 Task: Evaluate the exponential function for x = 8.
Action: Mouse moved to (907, 59)
Screenshot: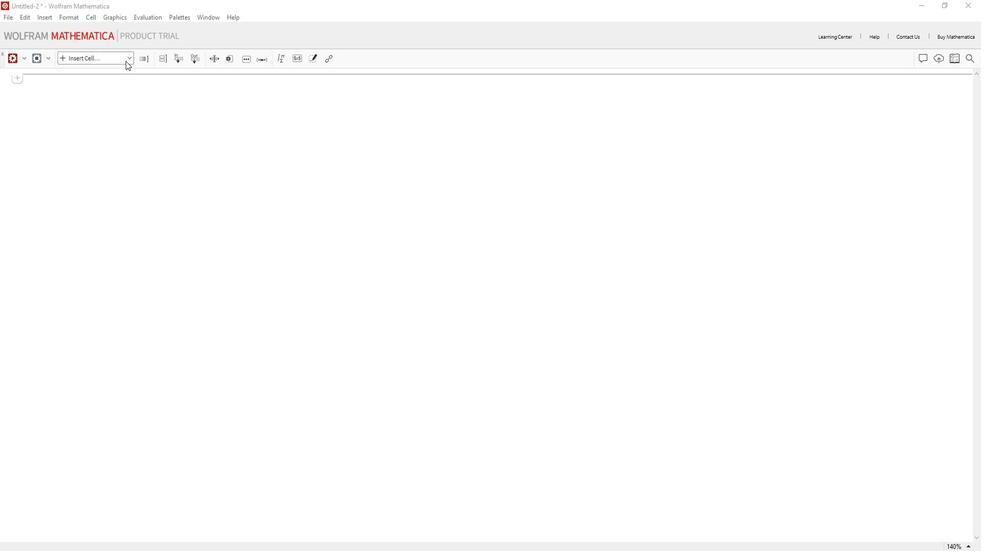 
Action: Mouse pressed left at (907, 59)
Screenshot: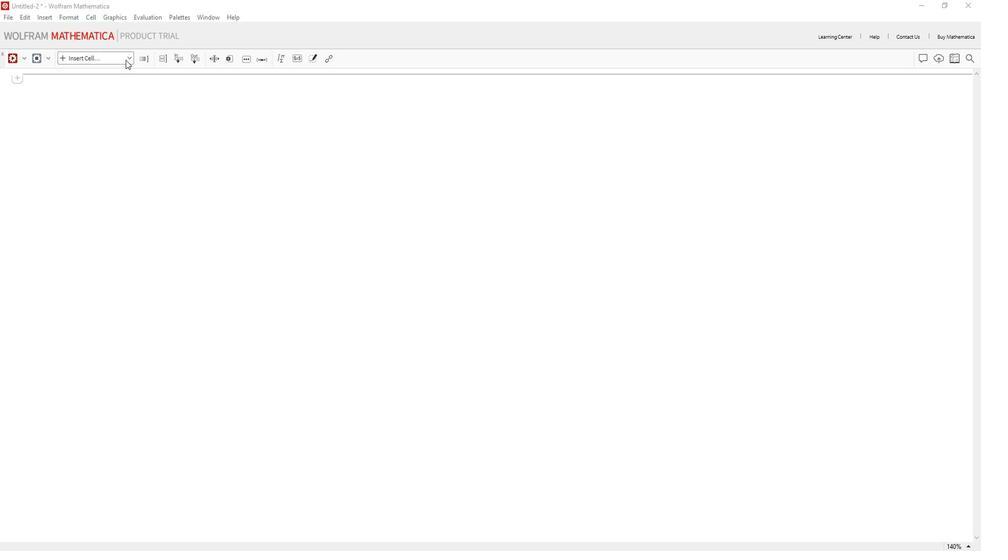 
Action: Mouse moved to (886, 76)
Screenshot: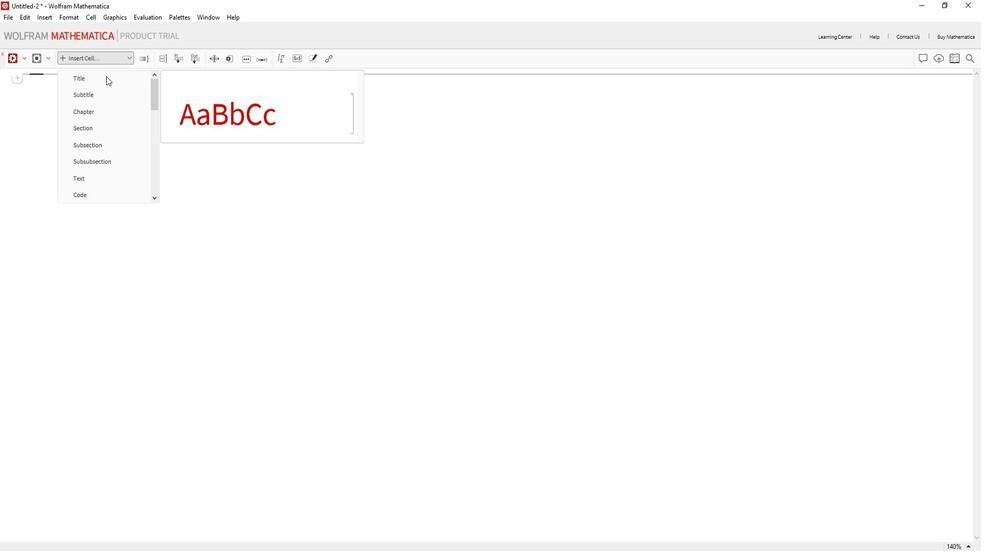 
Action: Mouse pressed left at (886, 76)
Screenshot: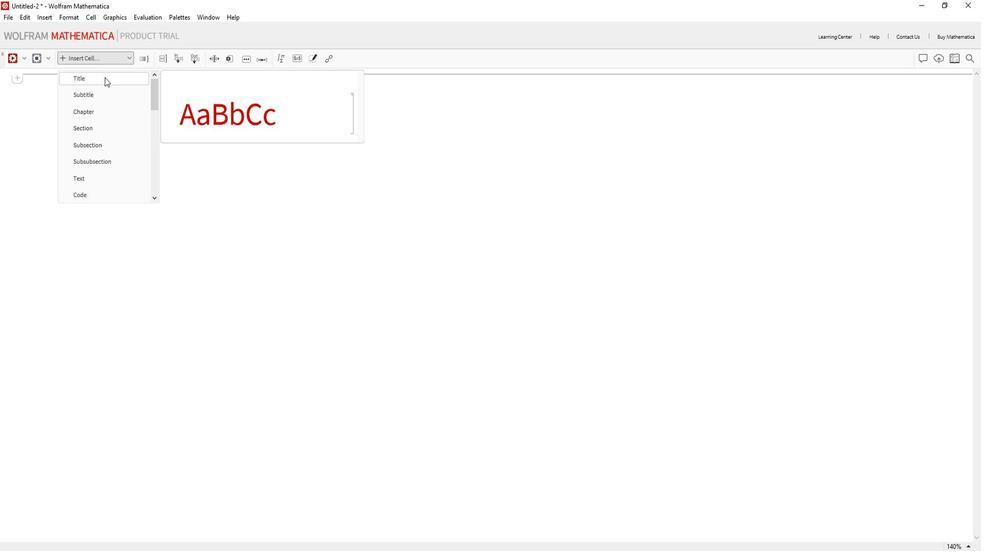 
Action: Key pressed <Key.shift><Key.shift><Key.shift><Key.shift><Key.shift><Key.shift><Key.shift>Evaluate<Key.space>the<Key.space>exponential<Key.space>function.
Screenshot: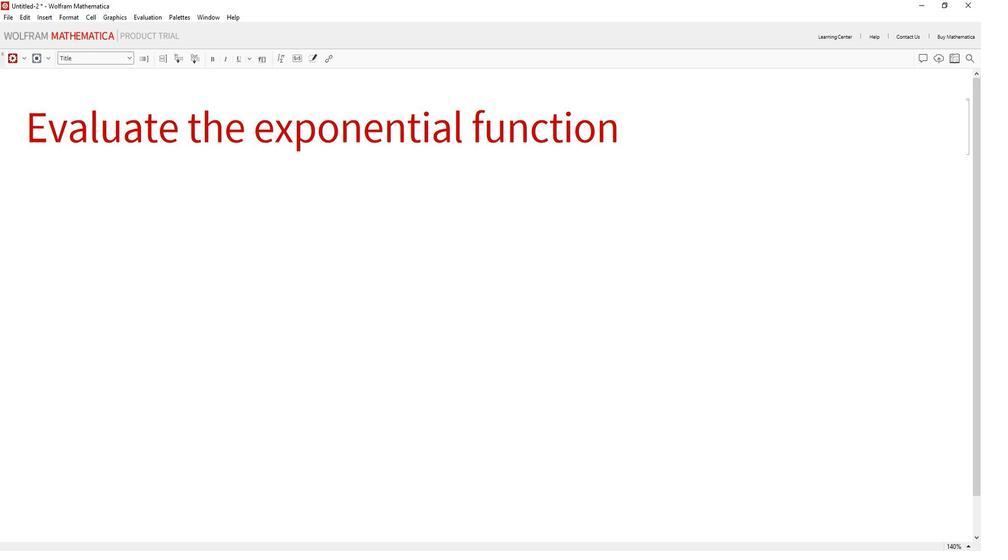 
Action: Mouse moved to (908, 206)
Screenshot: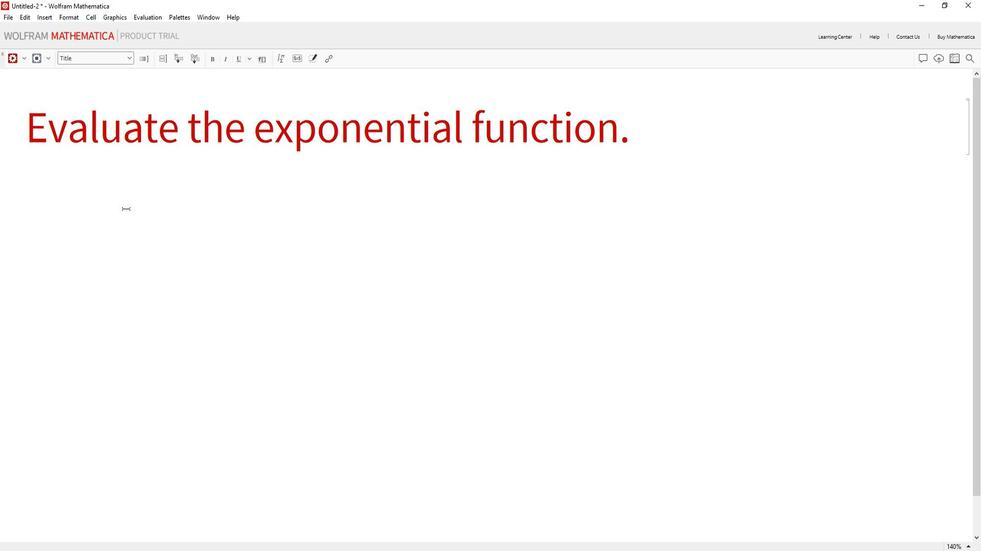 
Action: Mouse pressed left at (908, 206)
Screenshot: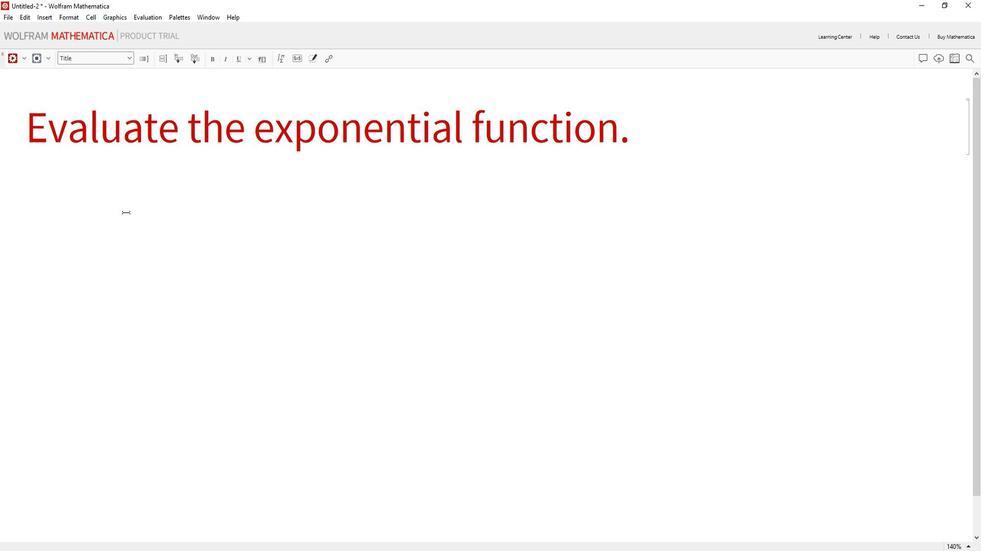 
Action: Mouse moved to (900, 59)
Screenshot: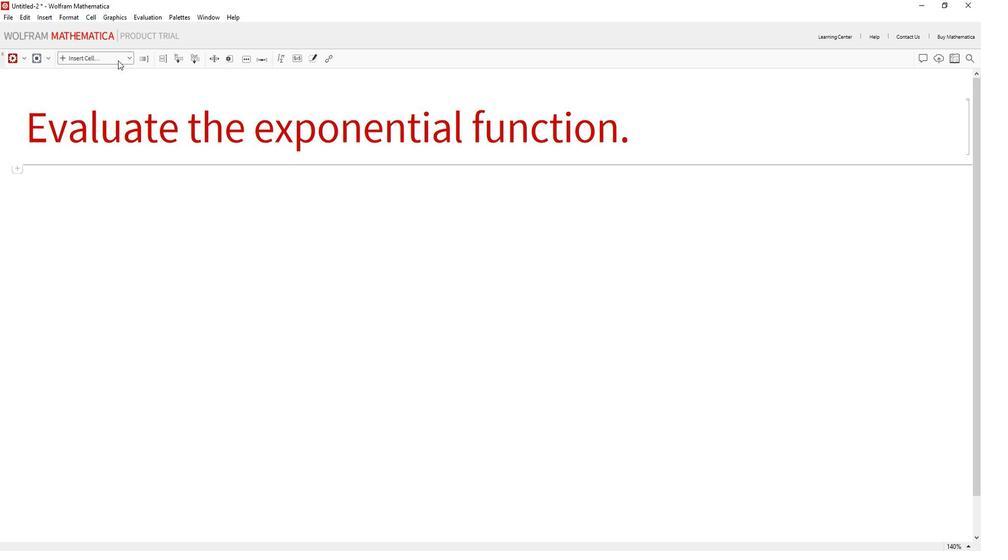 
Action: Mouse pressed left at (900, 59)
Screenshot: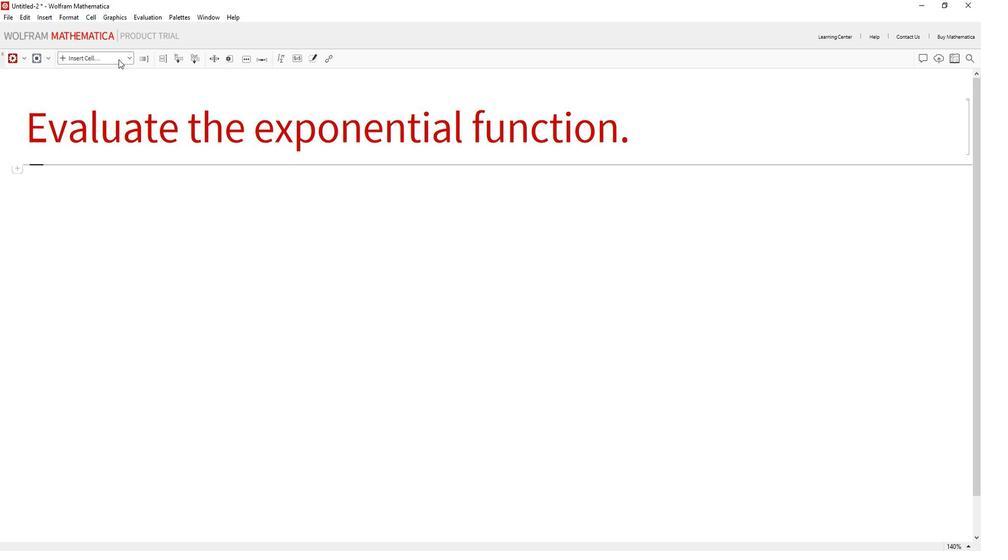 
Action: Mouse moved to (866, 193)
Screenshot: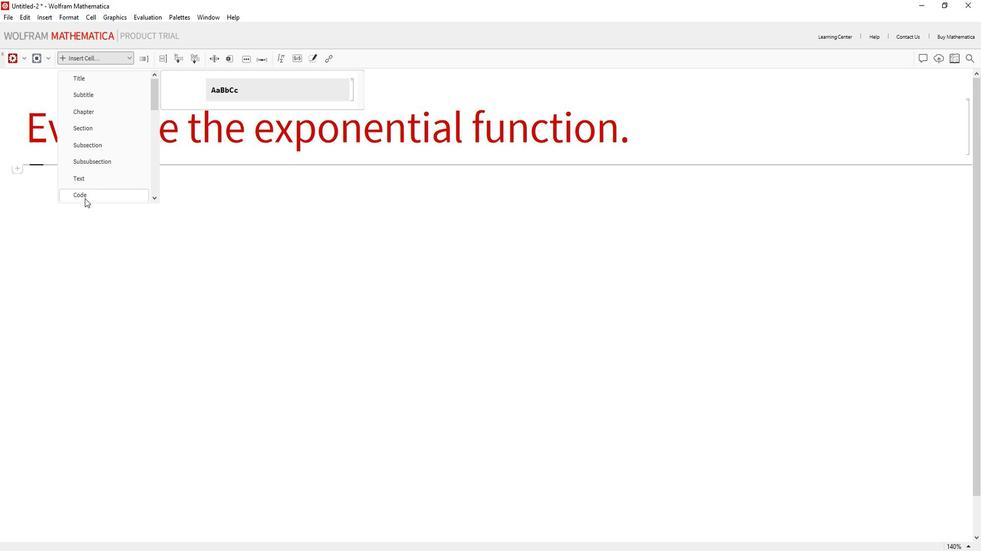 
Action: Mouse pressed left at (866, 193)
Screenshot: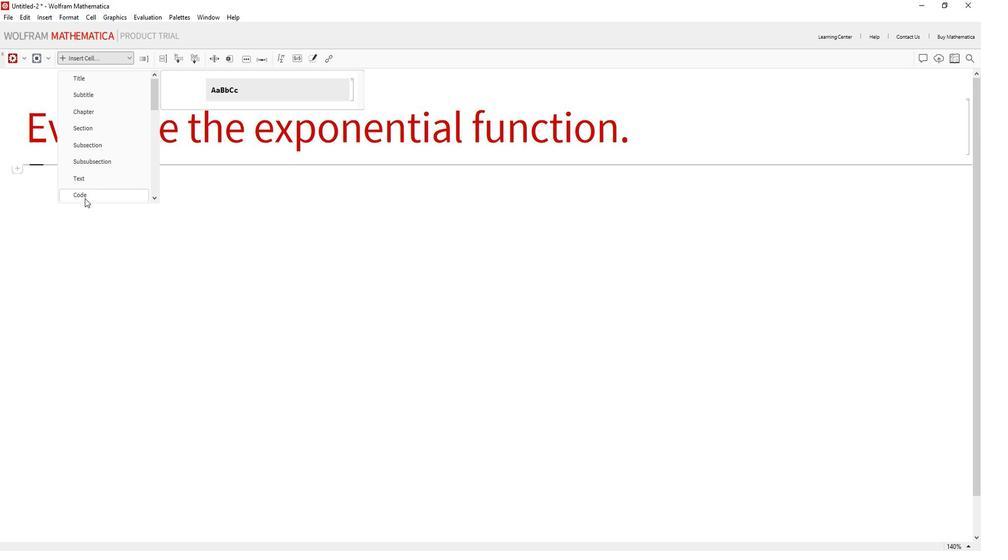 
Action: Mouse moved to (730, 202)
Screenshot: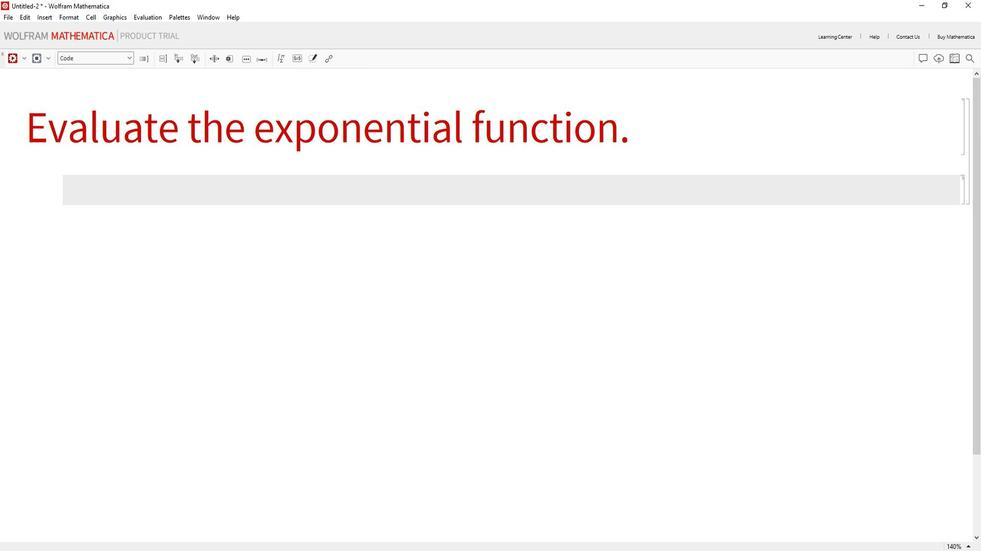 
Action: Mouse pressed left at (730, 202)
Screenshot: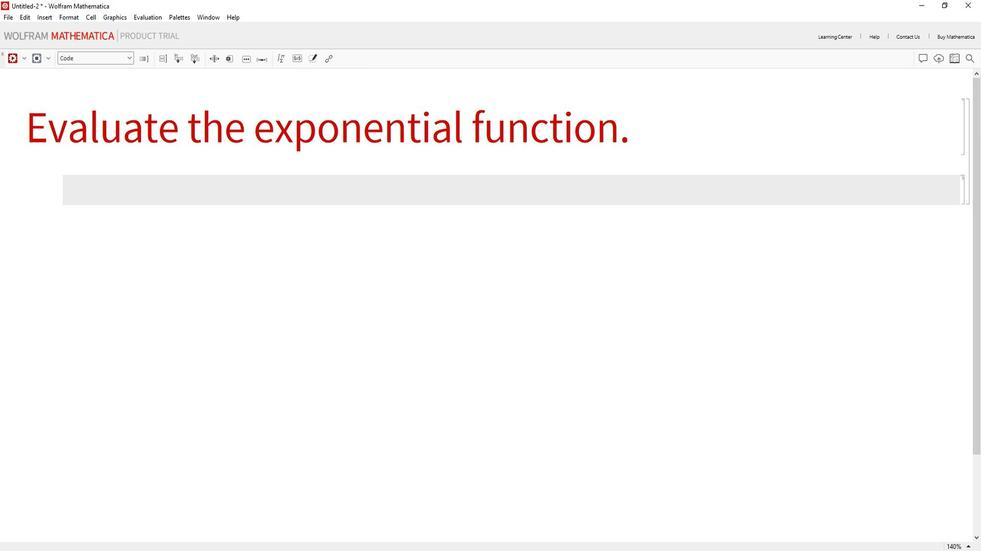 
Action: Mouse moved to (850, 191)
Screenshot: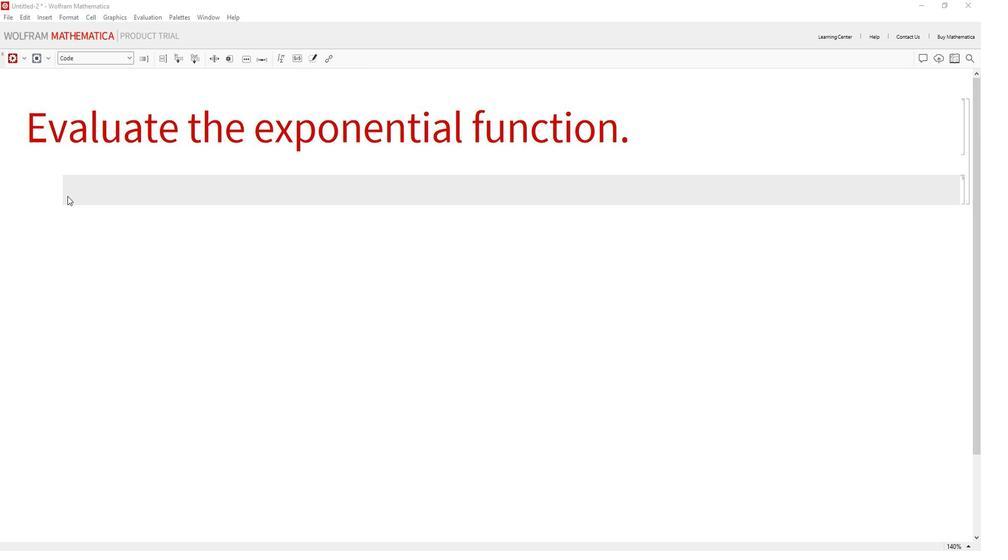 
Action: Mouse pressed left at (850, 191)
Screenshot: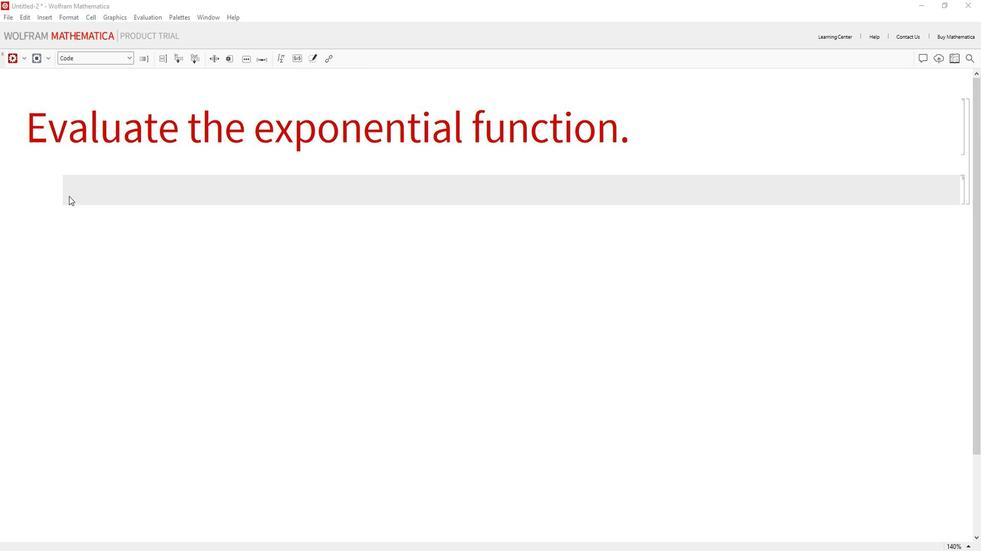
Action: Mouse moved to (880, 191)
Screenshot: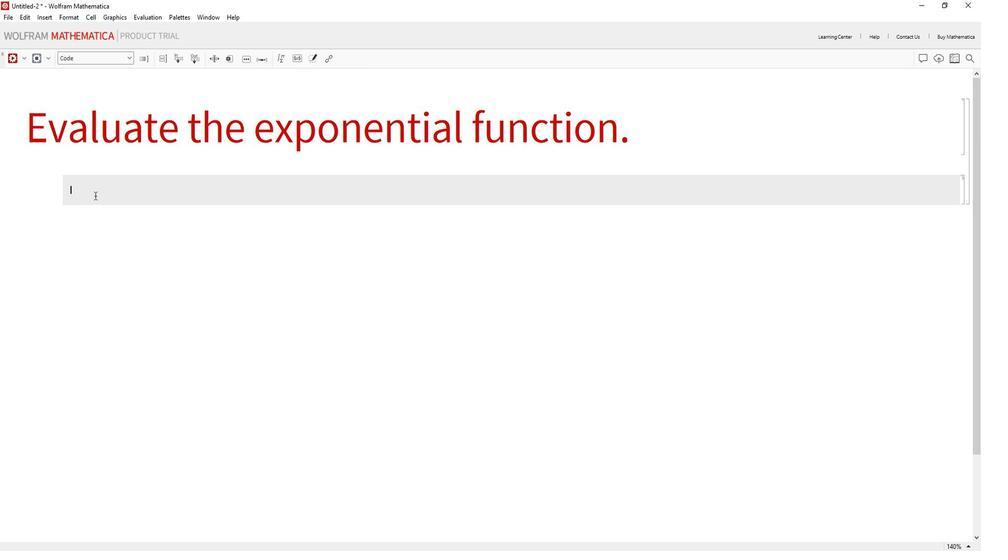 
Action: Key pressed <Key.shift_r>(*<Key.shift>Define<Key.space>the<Key.space>value<Key.space>of<Key.space>x<Key.right><Key.right>x<Key.space>=<Key.space>8;<Key.enter><Key.enter><Key.shift_r><Key.shift_r>(*<Key.shift><Key.shift>Use<Key.space>the<Key.space><Key.shift>Exp<Key.space>function<Key.space>to<Key.space>evaluate<Key.space>the<Key.space>exponential<Key.space>function<Key.right><Key.right><Key.enter>result<Key.enter><Key.space>=<Key.space><Key.shift>Exp[x<Key.right>;<Key.enter><Key.enter><Key.shift_r>(*<Key.shift>Print<Key.space>the<Key.space>result<Key.right><Key.right><Key.enter><Key.shift>Print[<Key.shift_r>"e<Key.shift>^<Key.right>,x,<Key.shift_r><Key.shift_r><Key.shift_r><Key.shift_r><Key.shift_r>"<Key.space>is<Key.space><Key.backspace><Key.shift_r>:<Key.space><Key.right>,<Key.space>result<Key.enter><Key.right>;
Screenshot: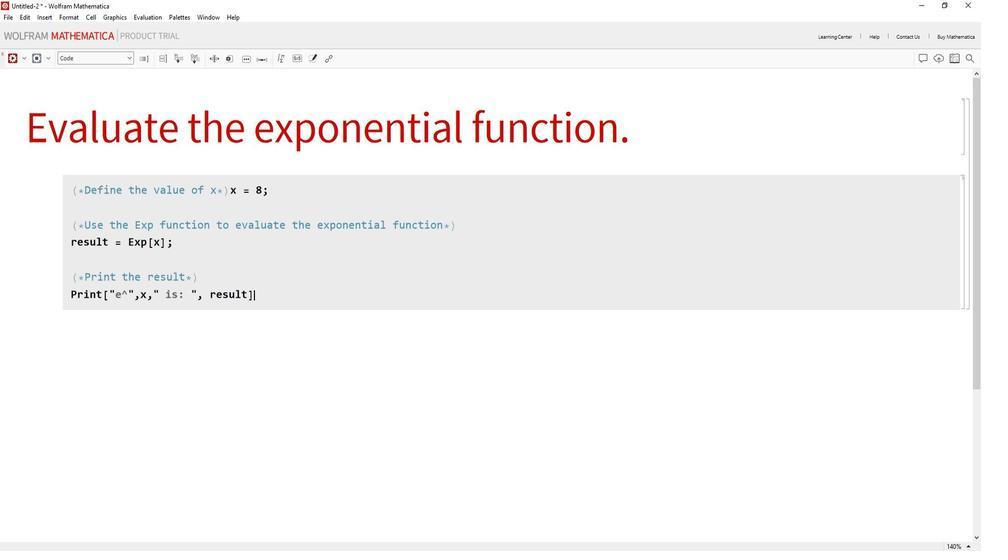 
Action: Mouse moved to (988, 252)
Screenshot: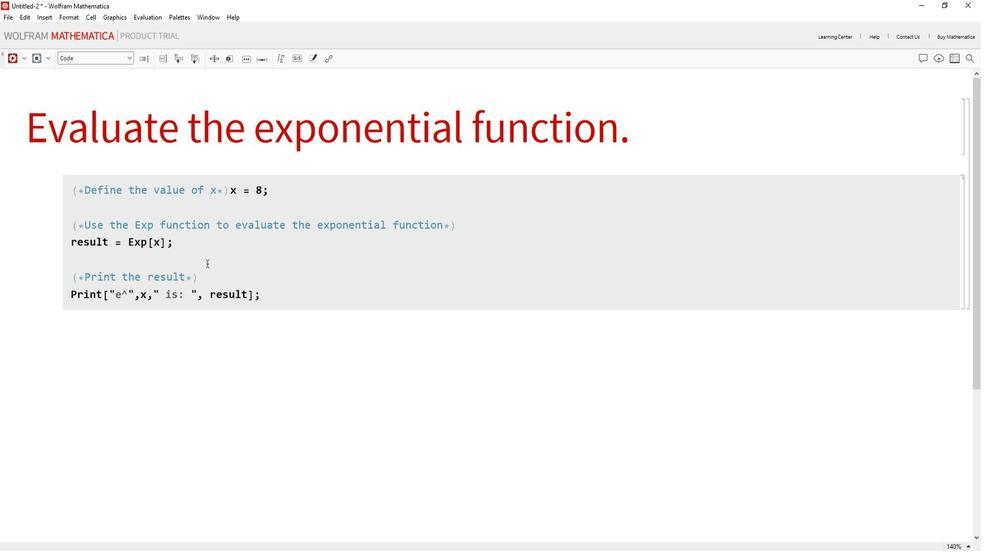 
Action: Mouse pressed left at (988, 252)
Screenshot: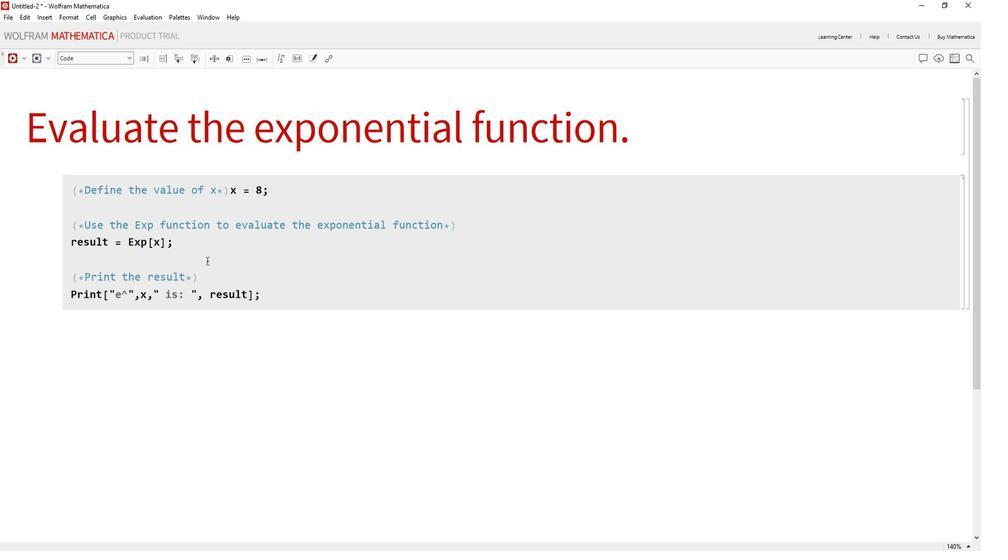 
Action: Mouse moved to (797, 60)
Screenshot: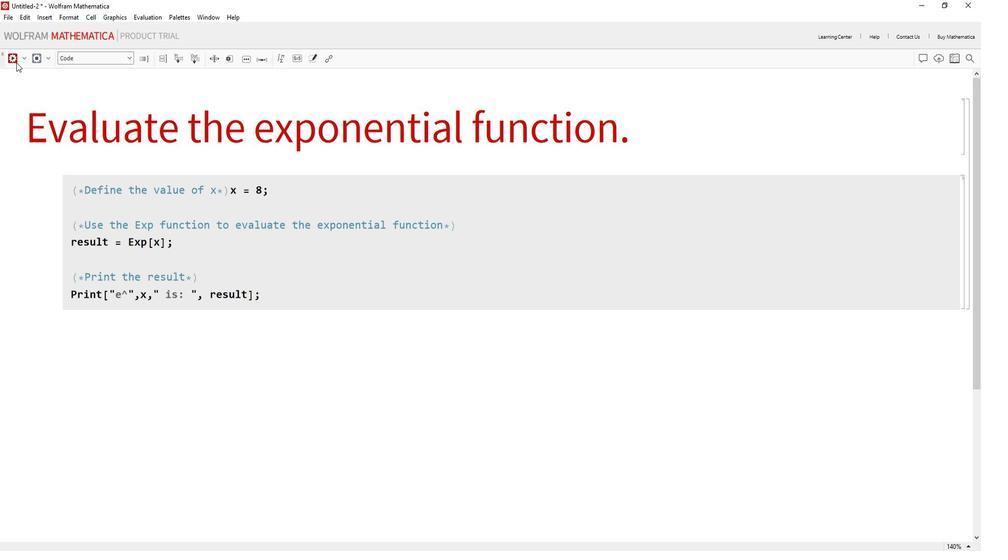 
Action: Mouse pressed left at (797, 60)
Screenshot: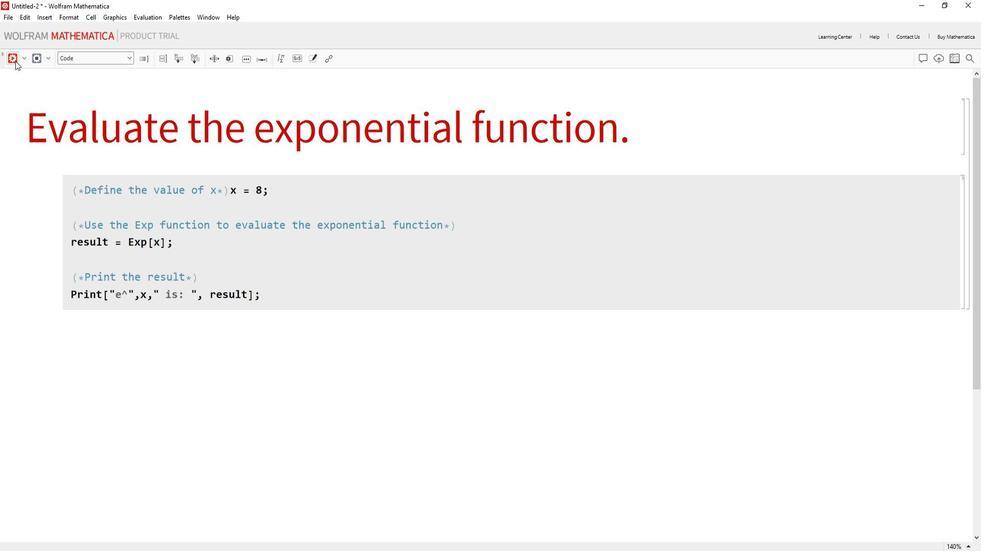 
Action: Mouse moved to (936, 320)
Screenshot: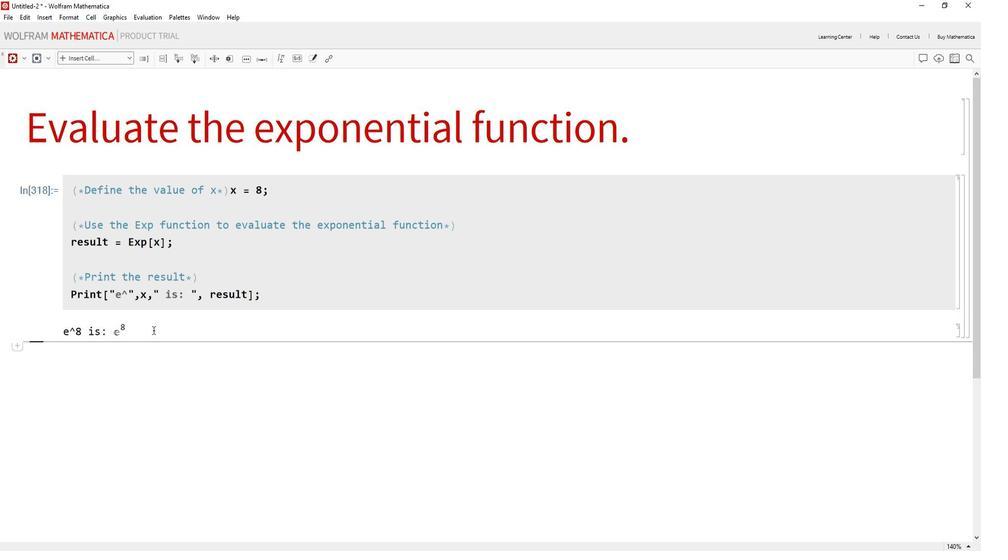 
